 Task: Choose visibility "Public".
Action: Mouse pressed left at (566, 229)
Screenshot: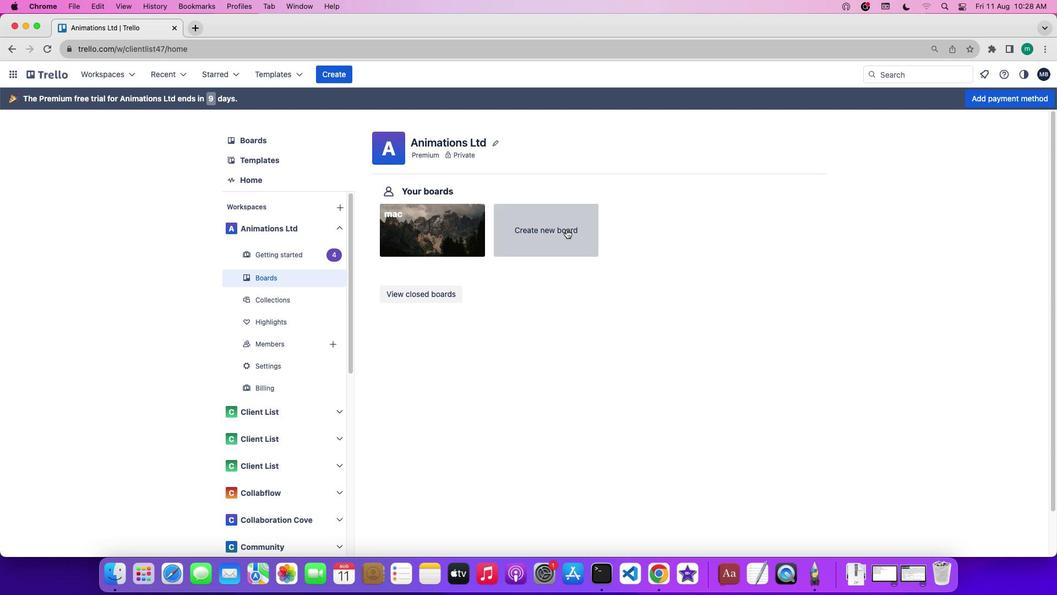 
Action: Mouse moved to (721, 474)
Screenshot: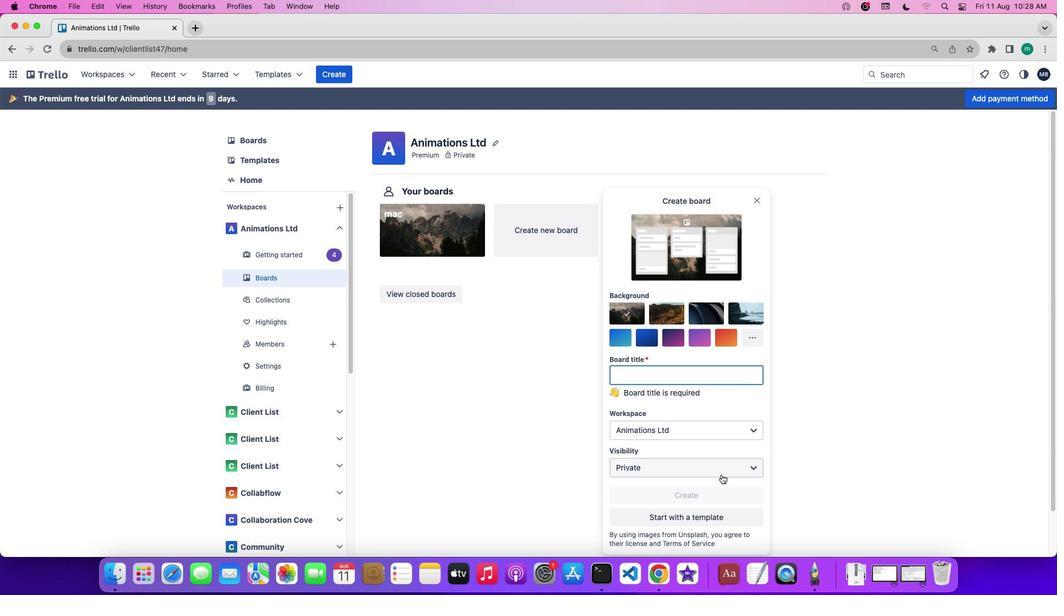 
Action: Mouse pressed left at (721, 474)
Screenshot: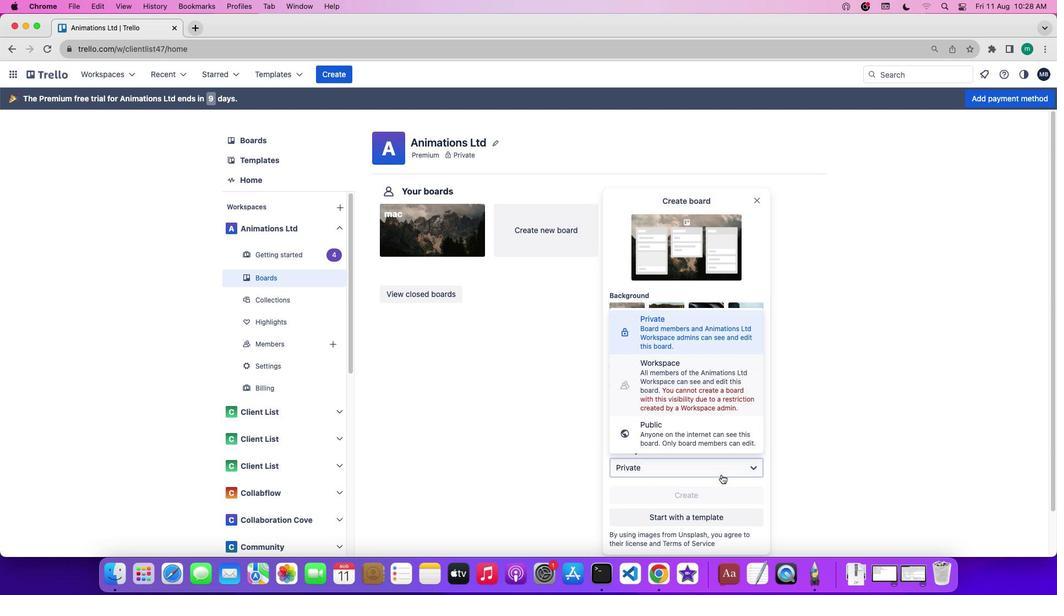 
Action: Mouse moved to (722, 440)
Screenshot: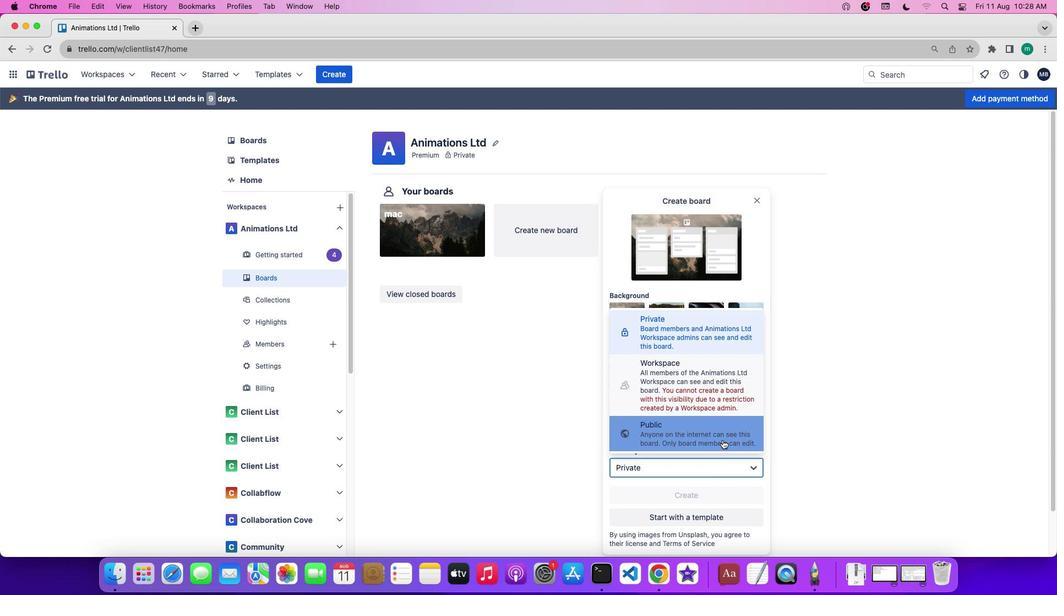 
Action: Mouse pressed left at (722, 440)
Screenshot: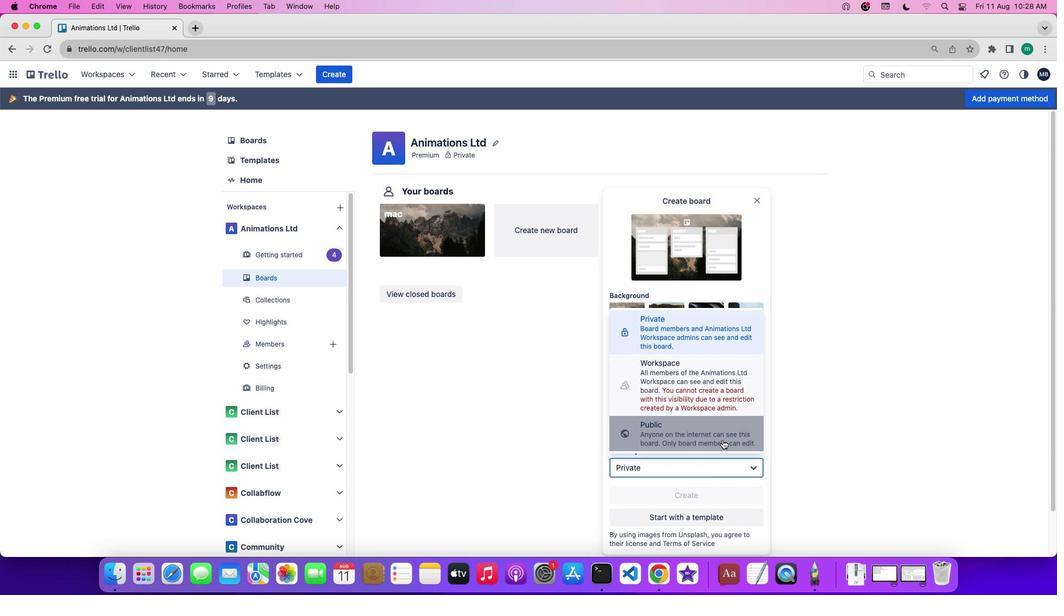 
Action: Mouse moved to (725, 434)
Screenshot: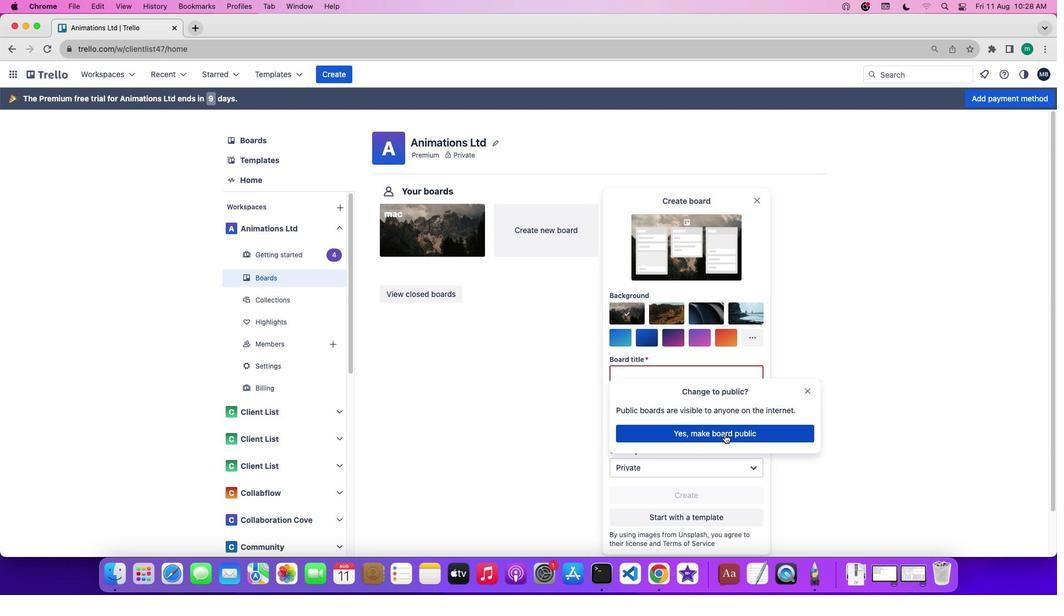 
Action: Mouse pressed left at (725, 434)
Screenshot: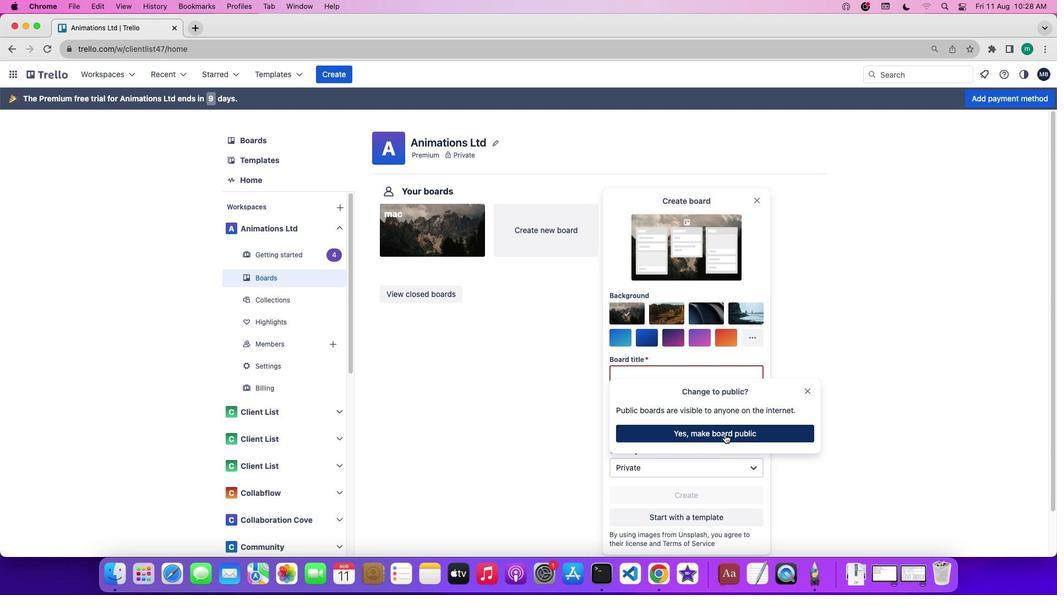 
